 Task: Select a due date automation when advanced on, the moment a card is due add basic without the green label.
Action: Mouse moved to (397, 402)
Screenshot: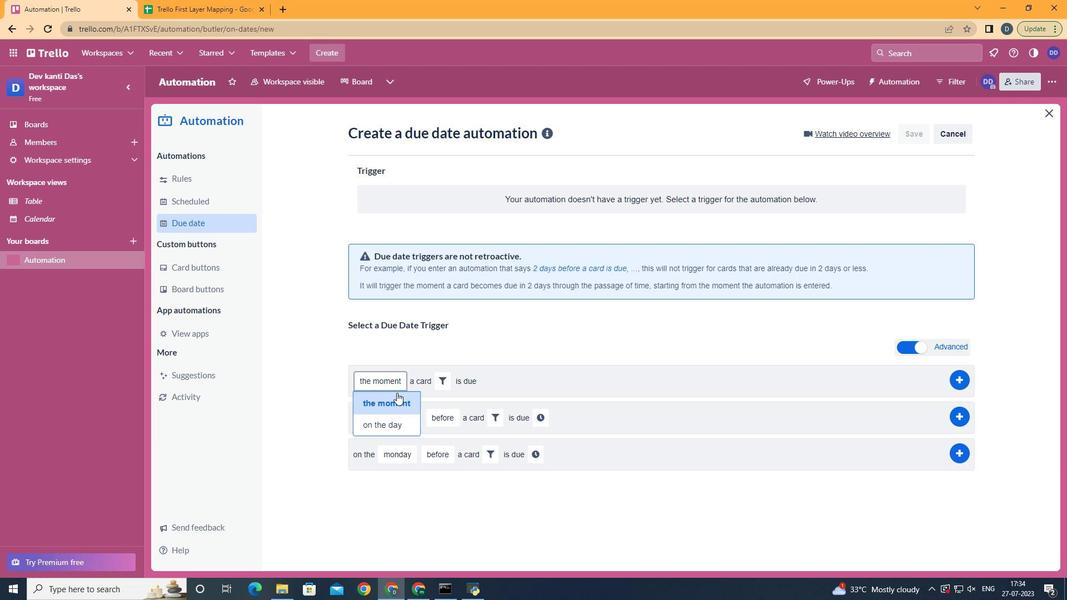 
Action: Mouse pressed left at (397, 402)
Screenshot: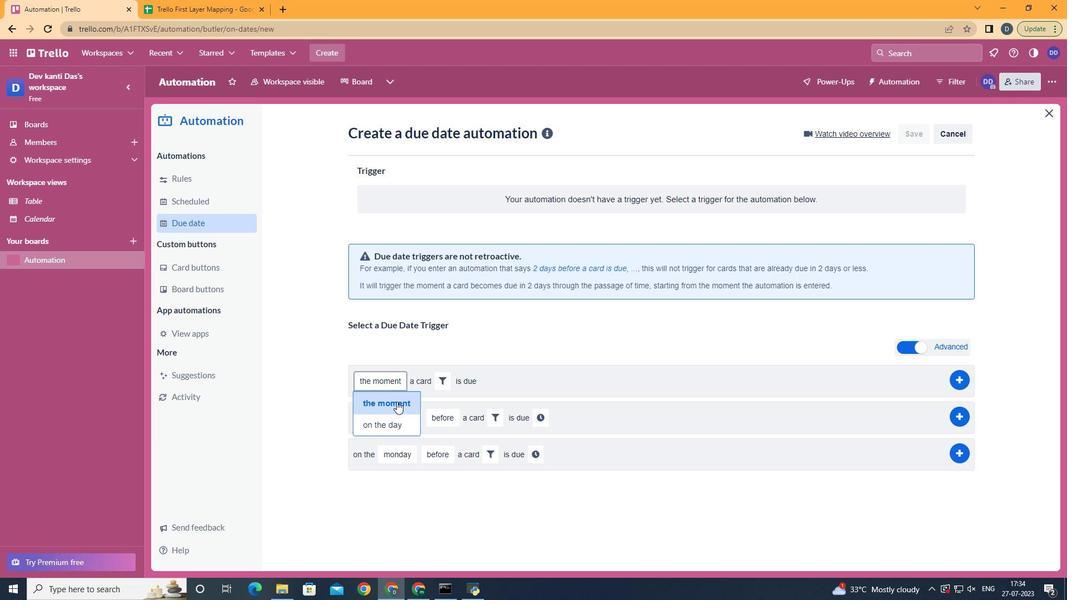 
Action: Mouse moved to (444, 379)
Screenshot: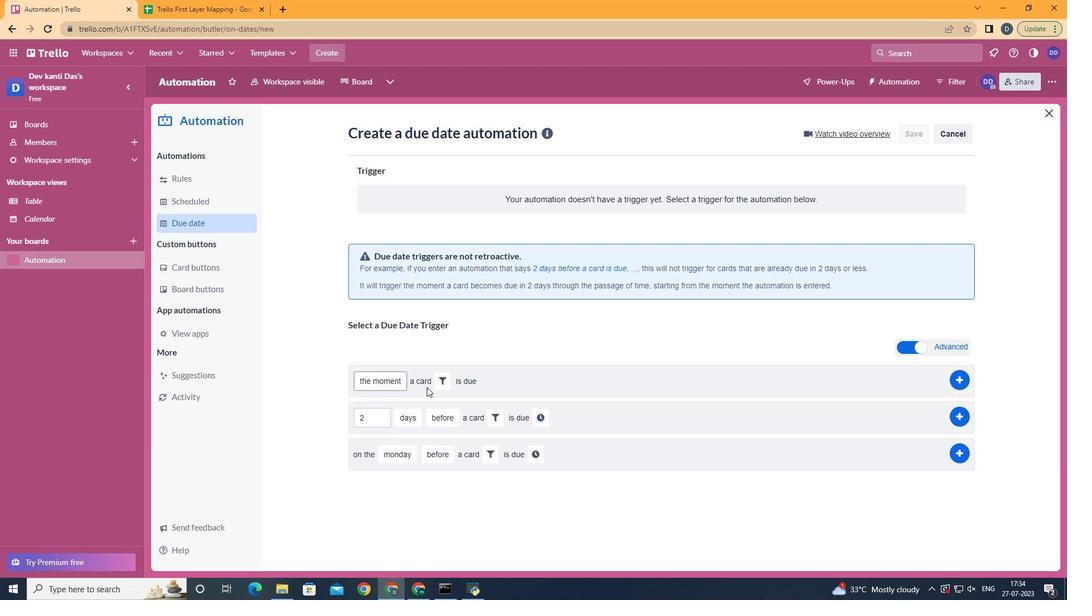 
Action: Mouse pressed left at (444, 379)
Screenshot: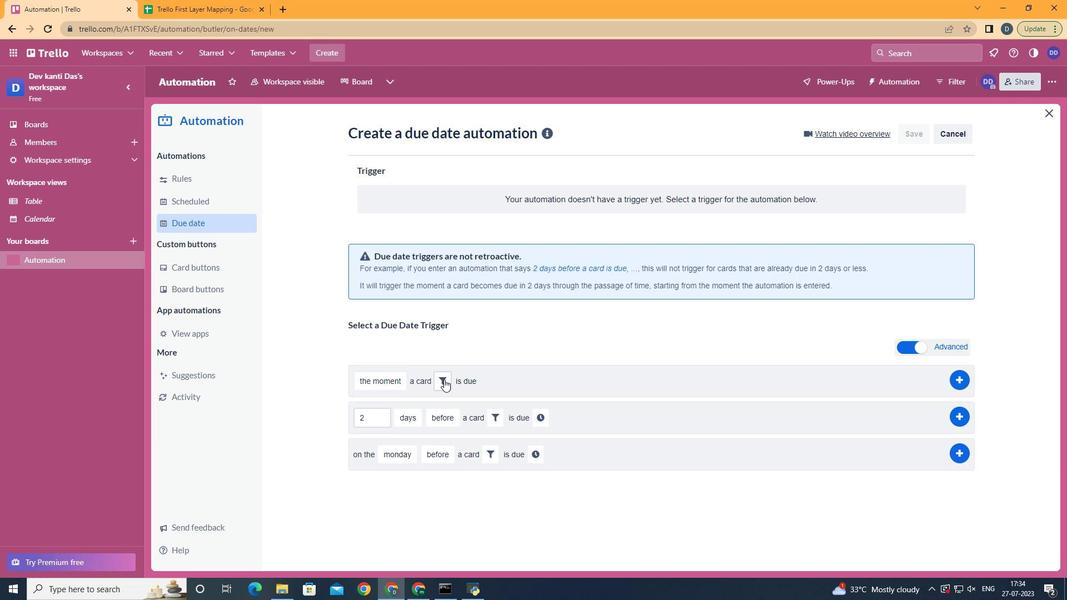 
Action: Mouse moved to (465, 350)
Screenshot: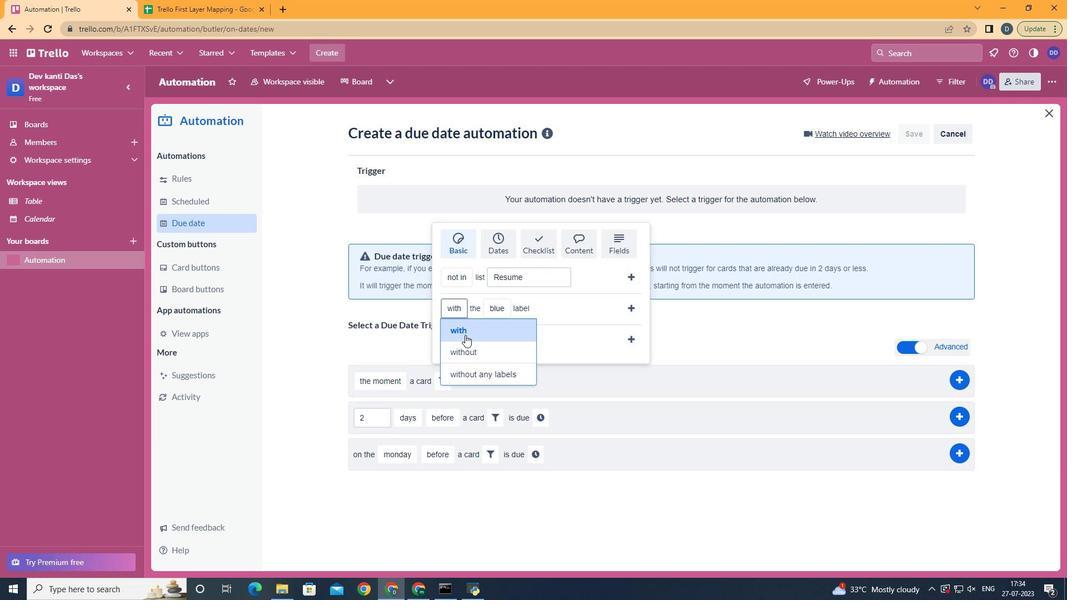 
Action: Mouse pressed left at (465, 350)
Screenshot: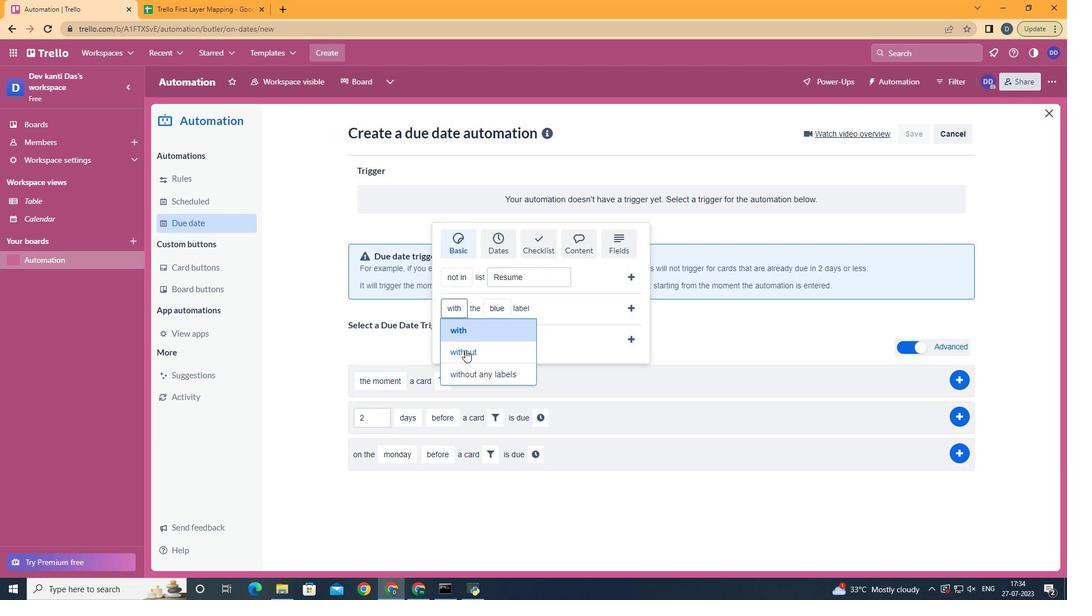 
Action: Mouse moved to (510, 324)
Screenshot: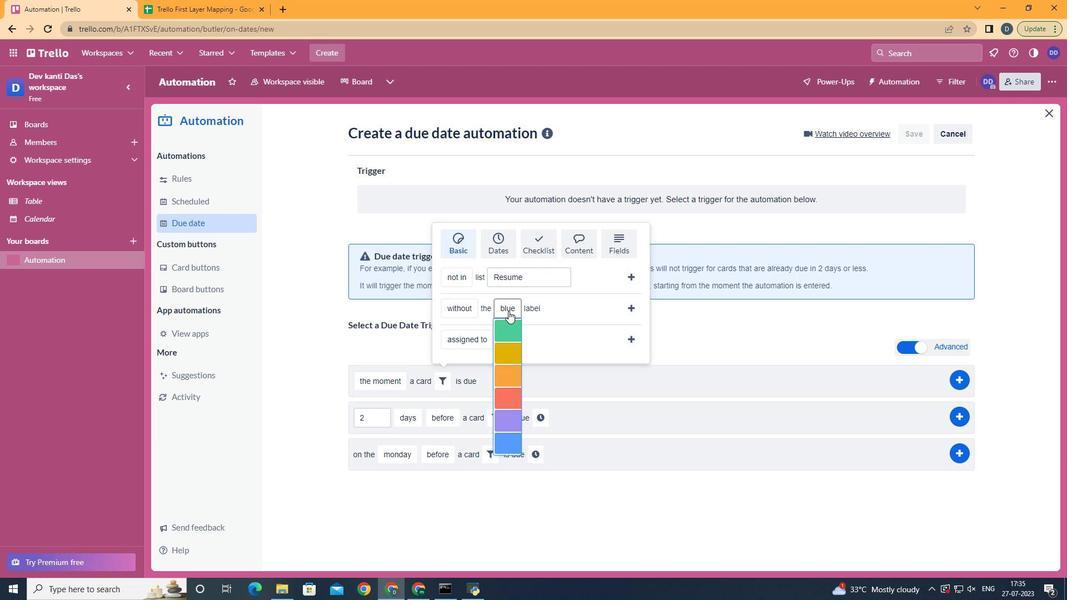 
Action: Mouse pressed left at (510, 324)
Screenshot: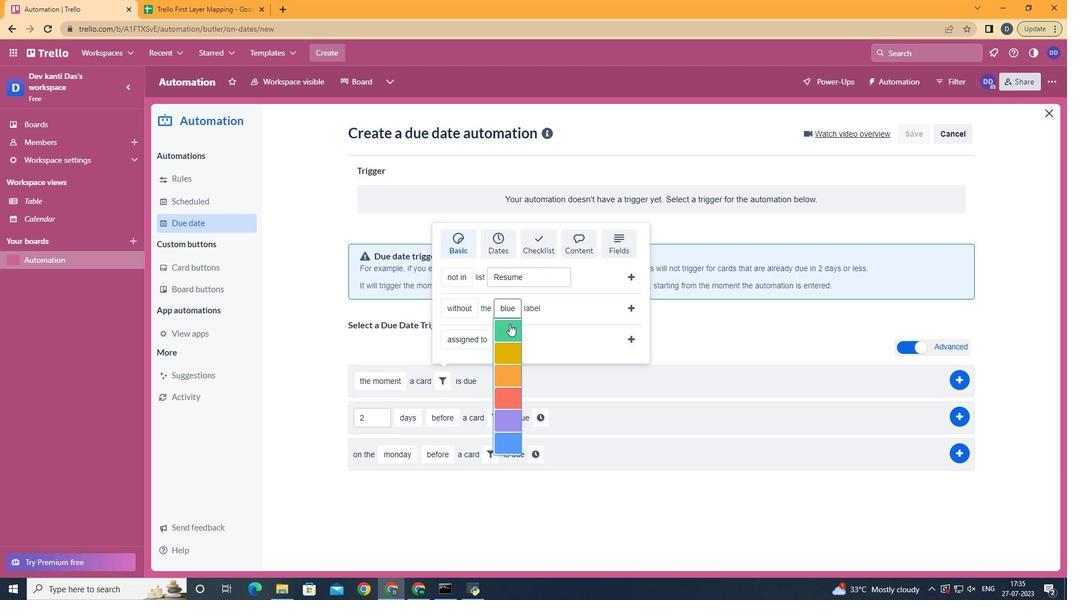 
Action: Mouse moved to (635, 305)
Screenshot: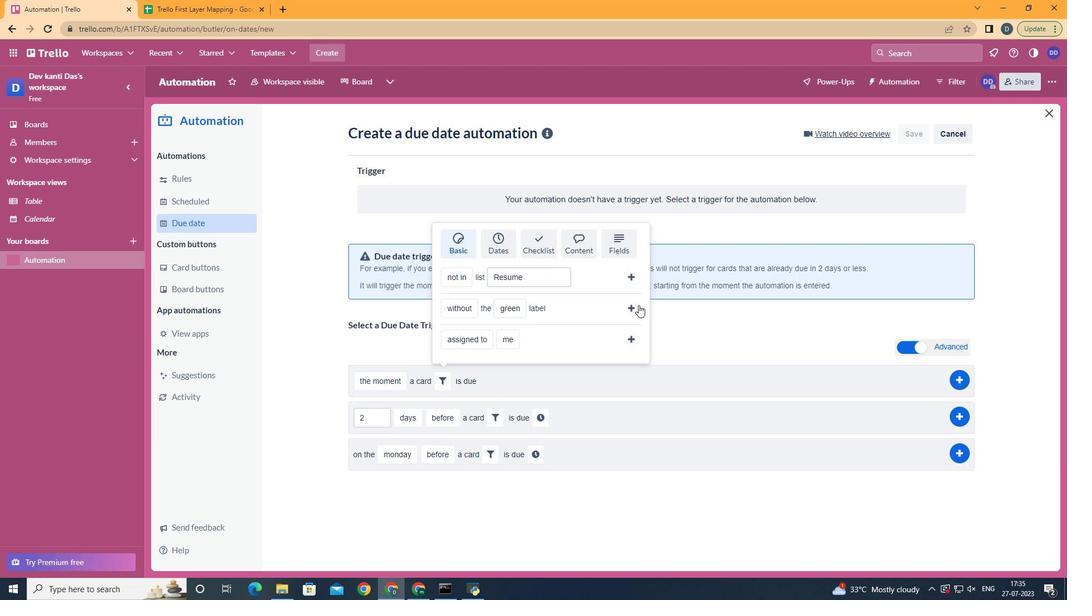 
Action: Mouse pressed left at (635, 305)
Screenshot: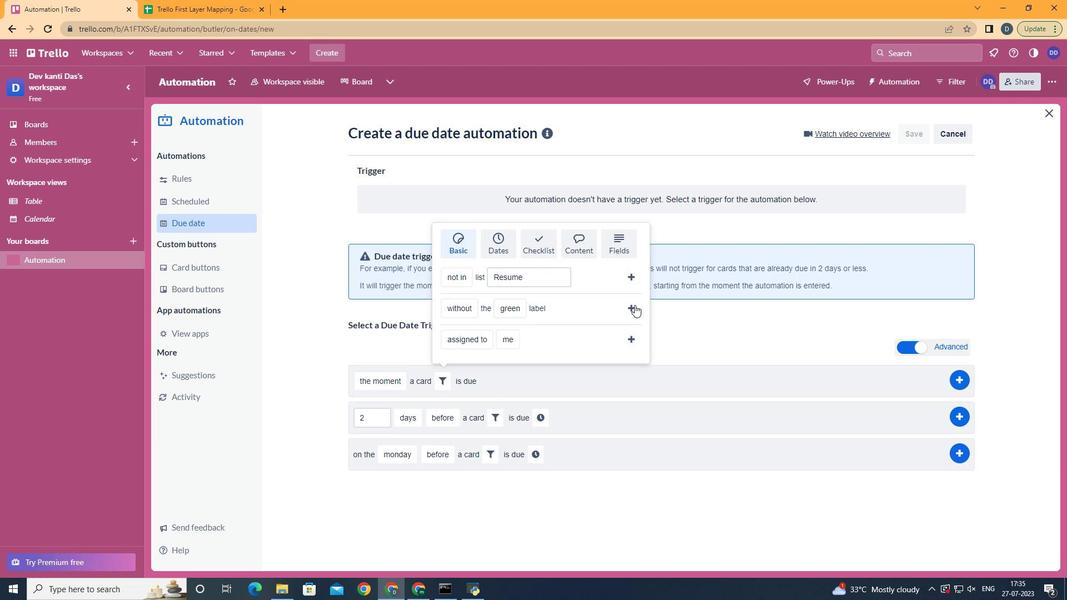 
Action: Mouse moved to (614, 323)
Screenshot: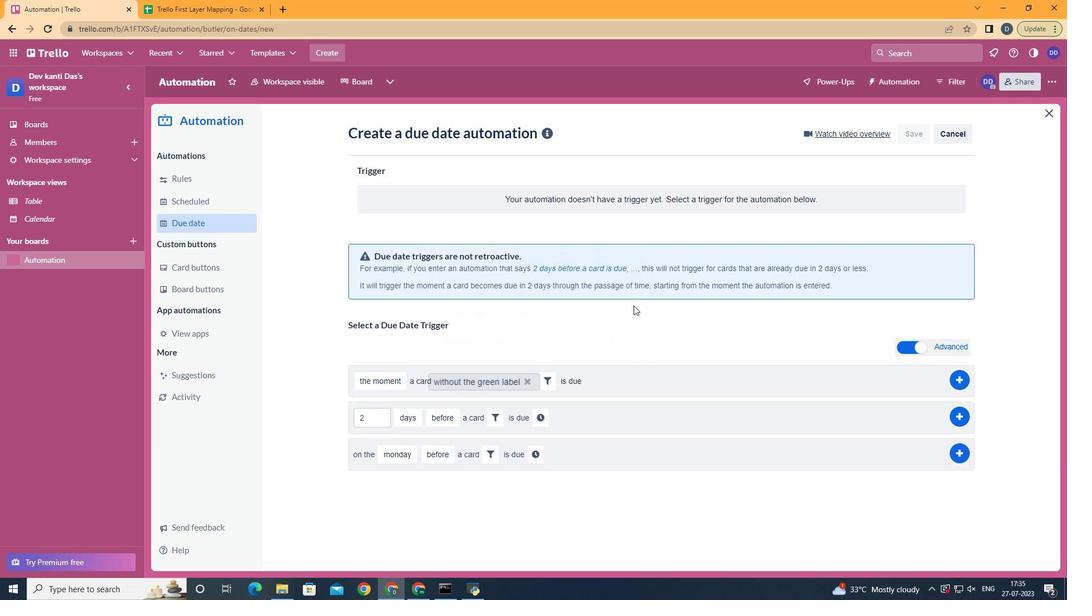 
